 Task: Check your calendar for any meetings on June 22, 2023, and read the email titled 'Important Email Etiquette Guidelines for Effective Communication.'
Action: Mouse moved to (18, 38)
Screenshot: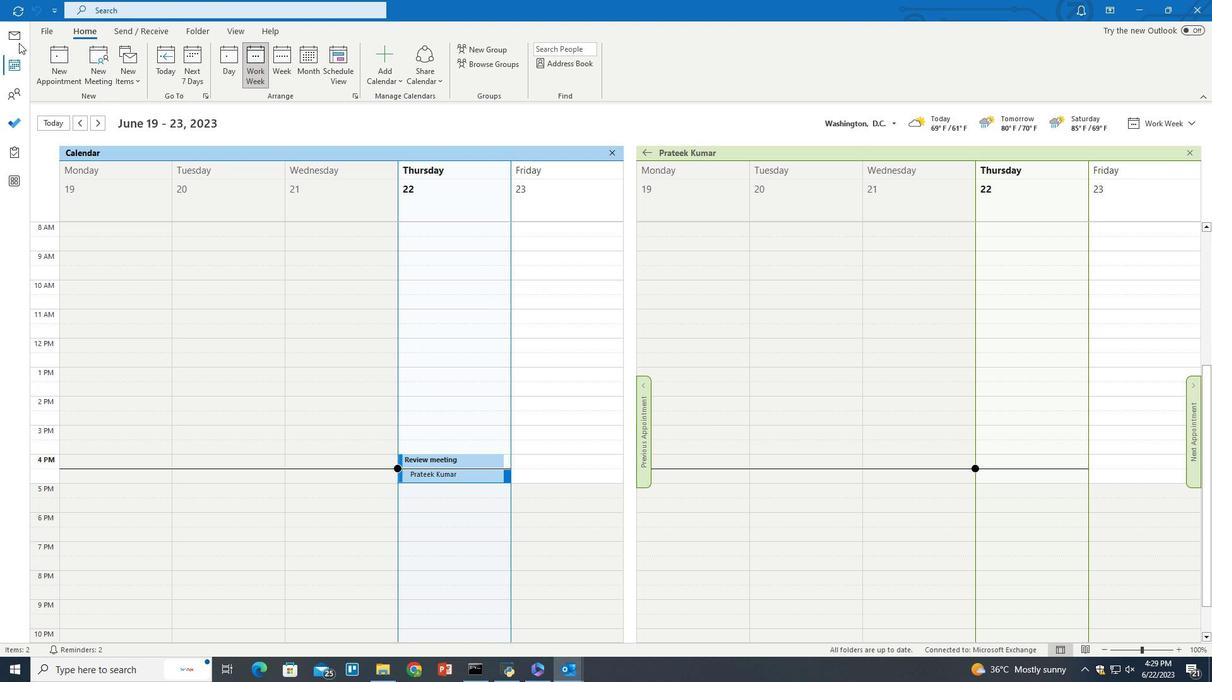 
Action: Mouse pressed left at (18, 38)
Screenshot: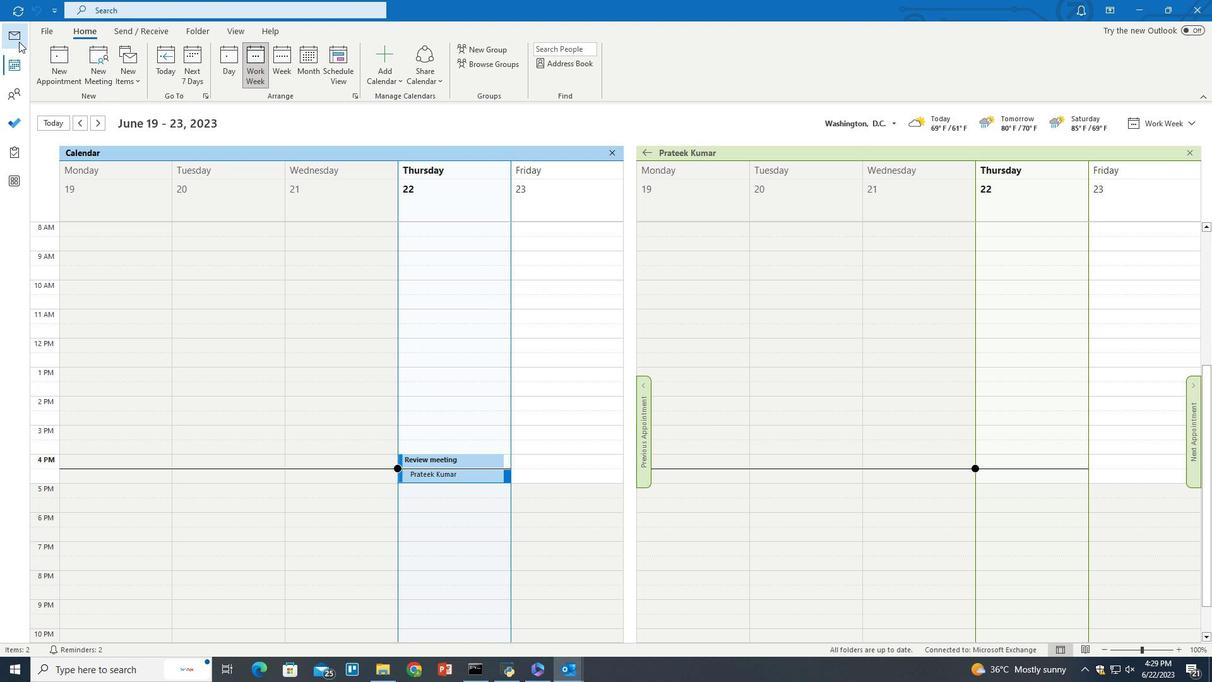 
Action: Mouse moved to (238, 31)
Screenshot: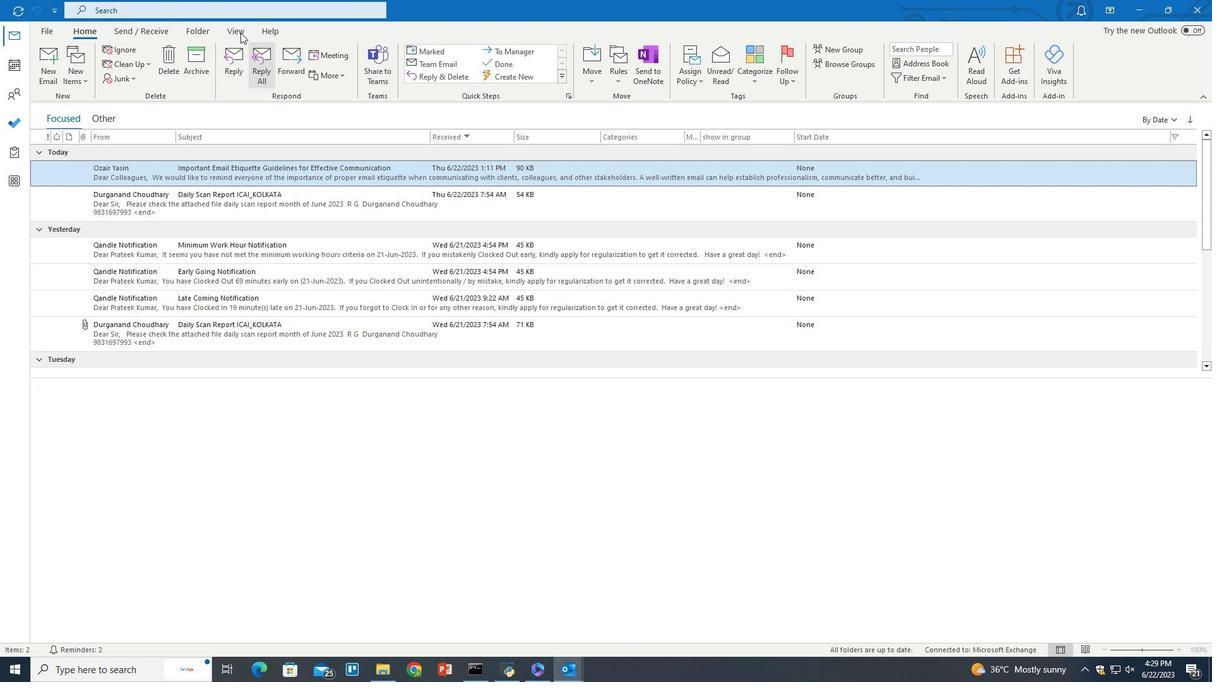 
Action: Mouse pressed left at (238, 31)
Screenshot: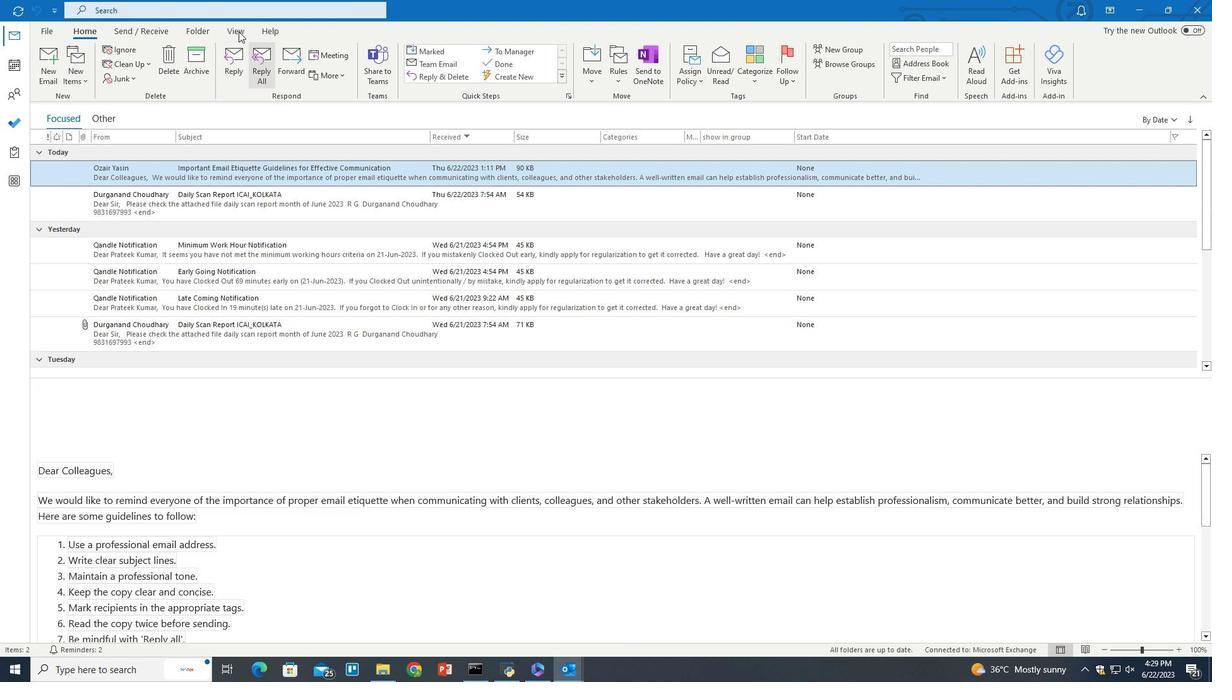 
Action: Mouse moved to (1031, 78)
Screenshot: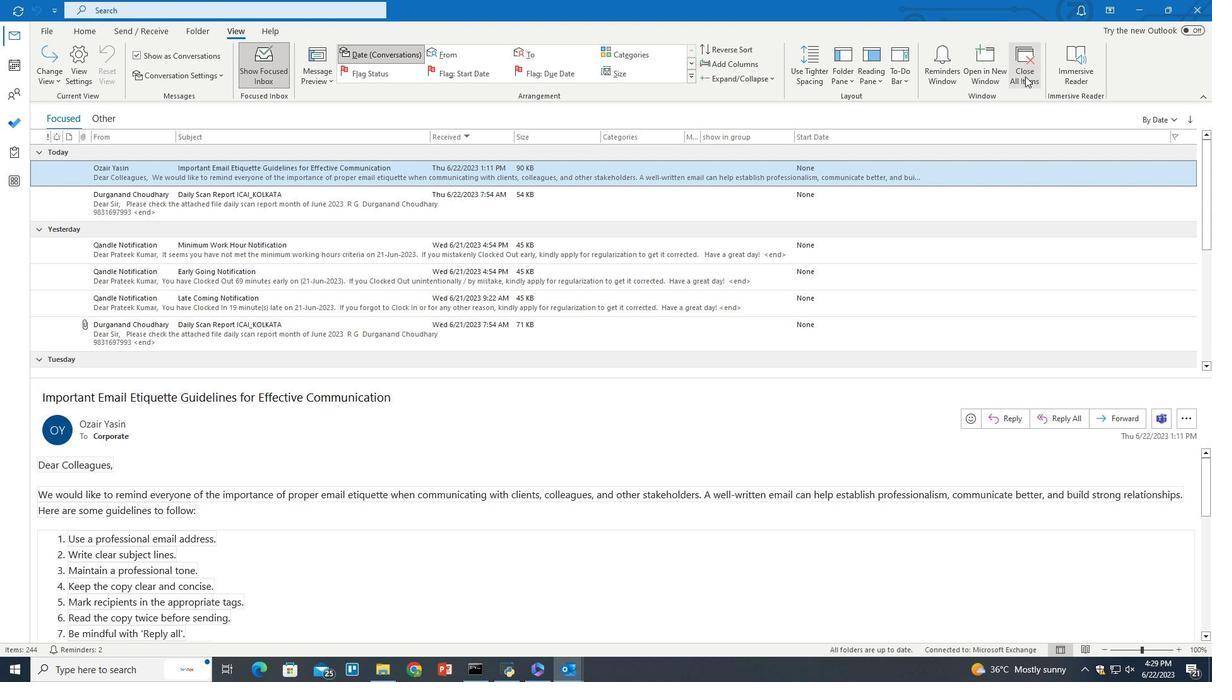 
Action: Mouse pressed left at (1031, 78)
Screenshot: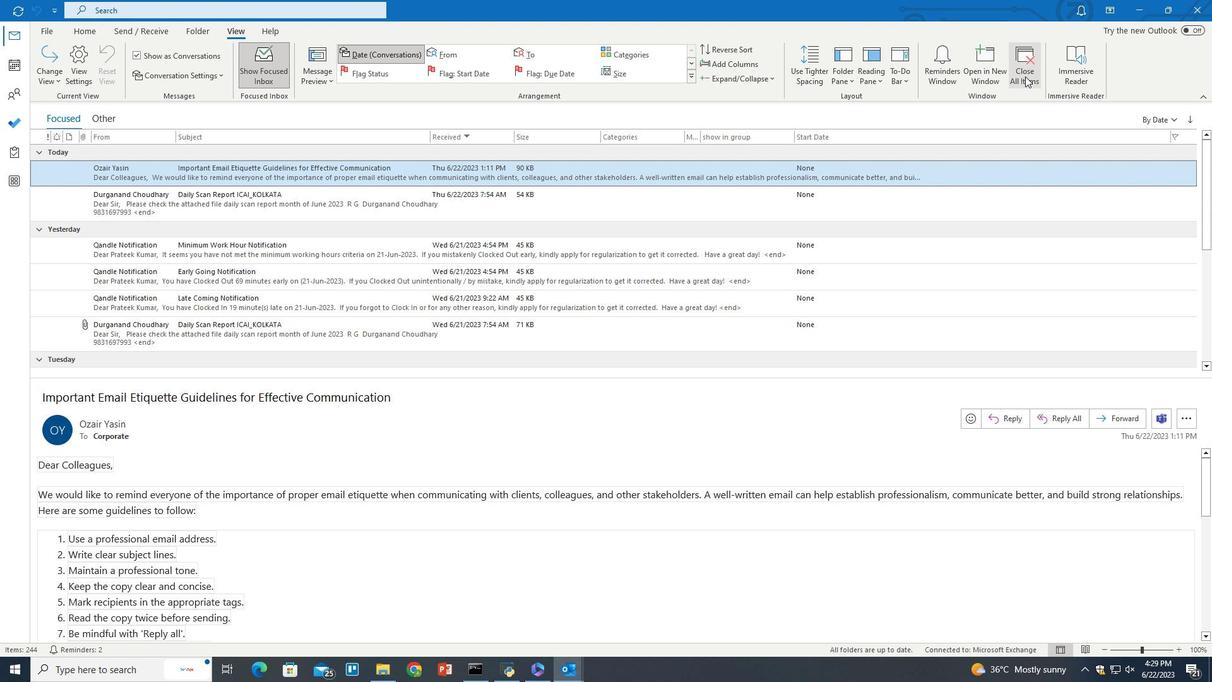 
